 Task: Log work in the project ChampionWorks for the issue 'Develop a new feature to allow for automated event scheduling and calendar integration' spent time as '3w 6d 21h 24m' and remaining time as '3w 6d 9h 57m' and add a flag. Now add the issue to the epic 'Data Lake Implementation'. Log work in the project ChampionWorks for the issue 'Implement a new feature to allow for virtual assistants or personal digital assistants' spent time as '1w 6d 8h 18m' and remaining time as '1w 1d 16h 28m' and clone the issue. Now add the issue to the epic 'Business Continuity Planning'
Action: Mouse moved to (166, 43)
Screenshot: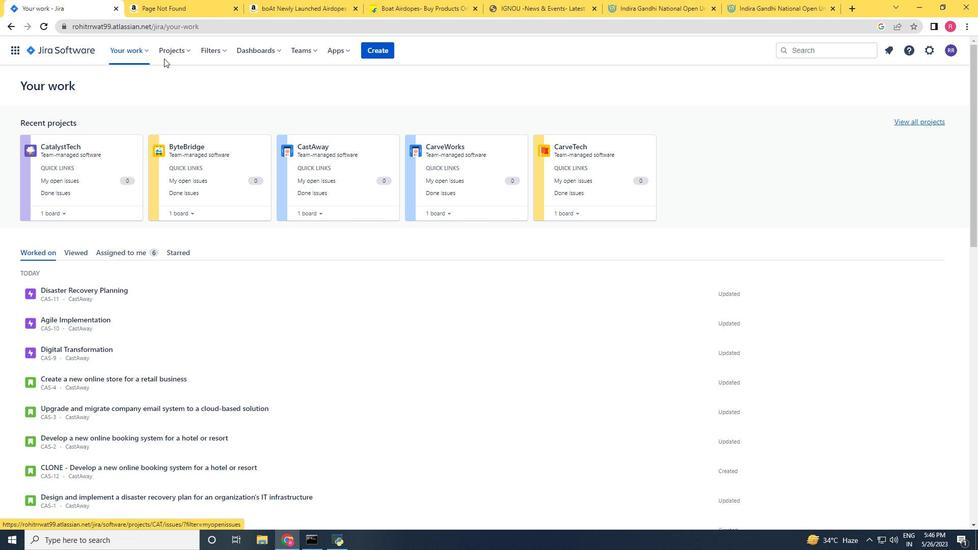 
Action: Mouse pressed left at (166, 43)
Screenshot: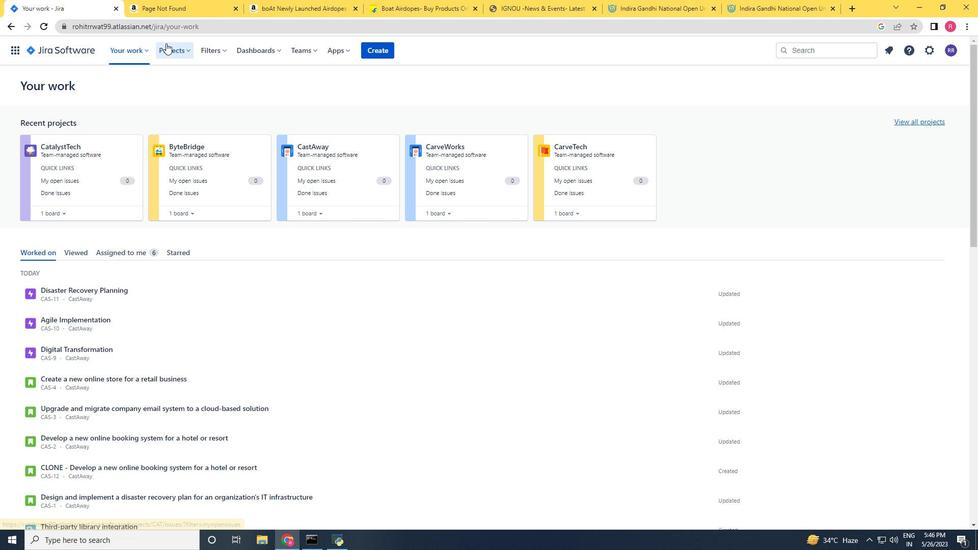 
Action: Mouse moved to (179, 87)
Screenshot: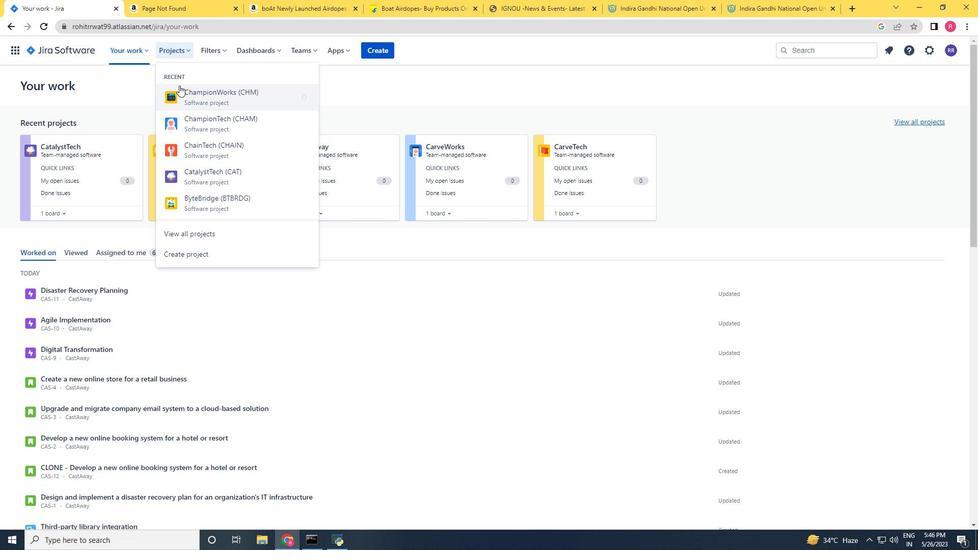 
Action: Mouse pressed left at (179, 87)
Screenshot: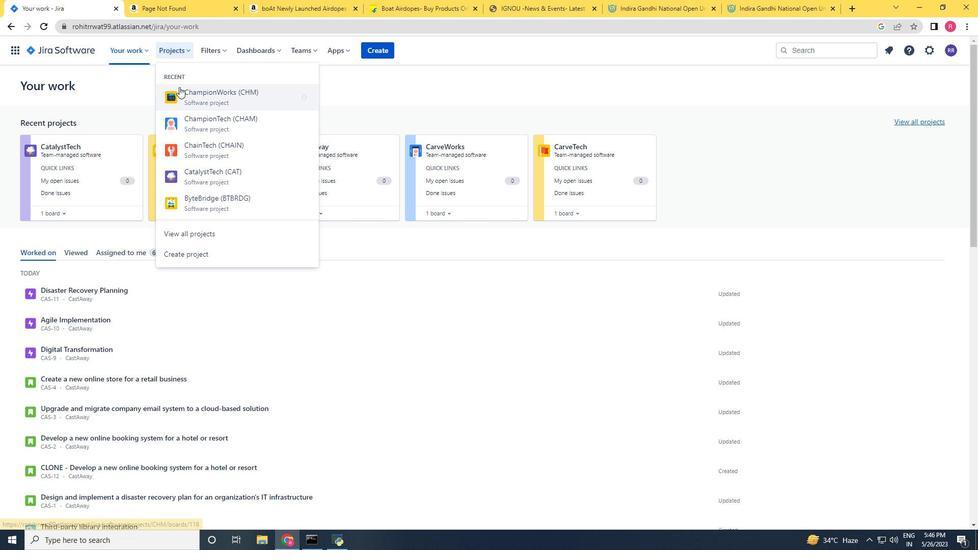 
Action: Mouse moved to (43, 158)
Screenshot: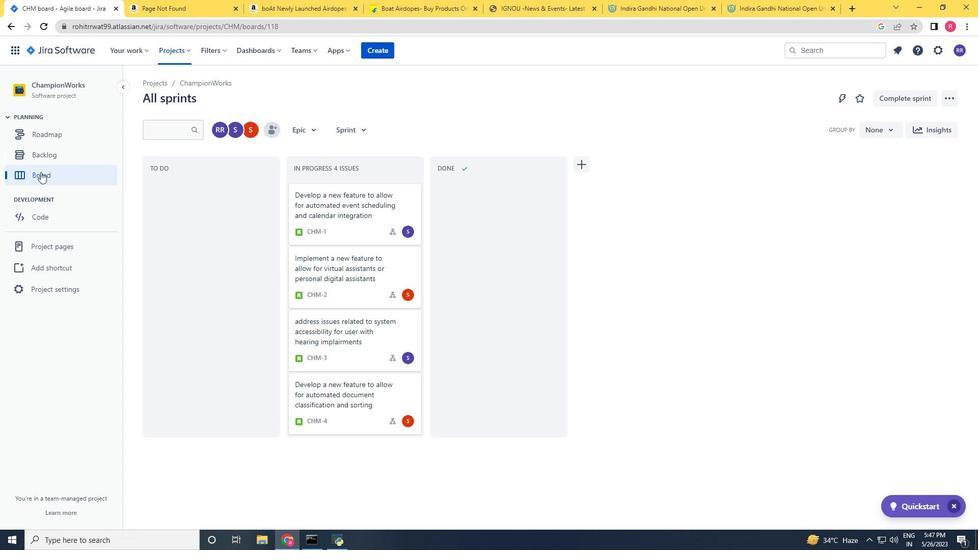 
Action: Mouse pressed left at (43, 158)
Screenshot: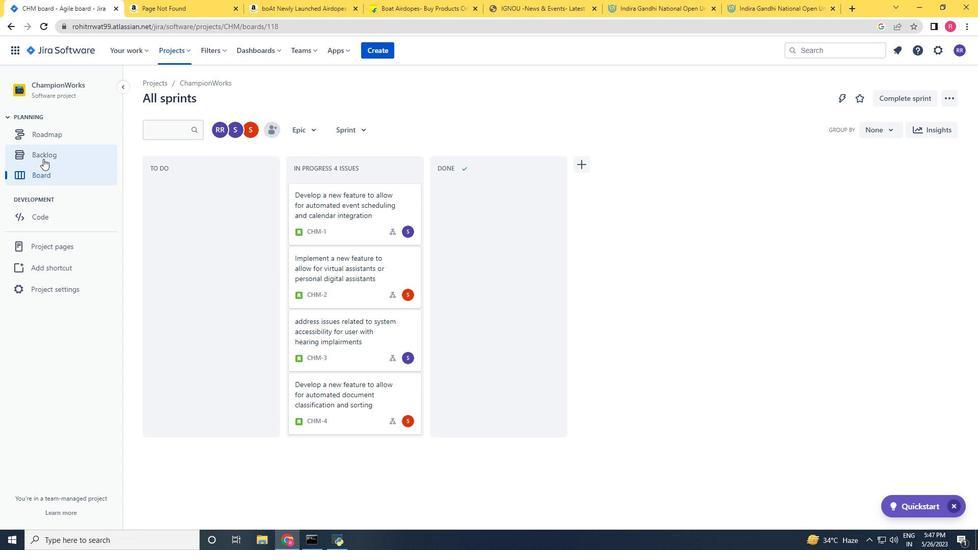 
Action: Mouse moved to (409, 187)
Screenshot: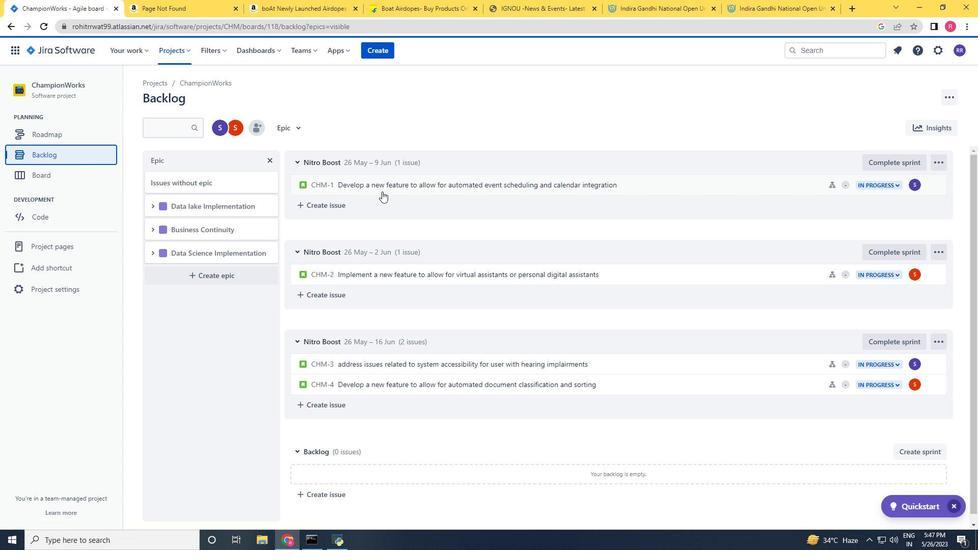 
Action: Mouse pressed left at (409, 187)
Screenshot: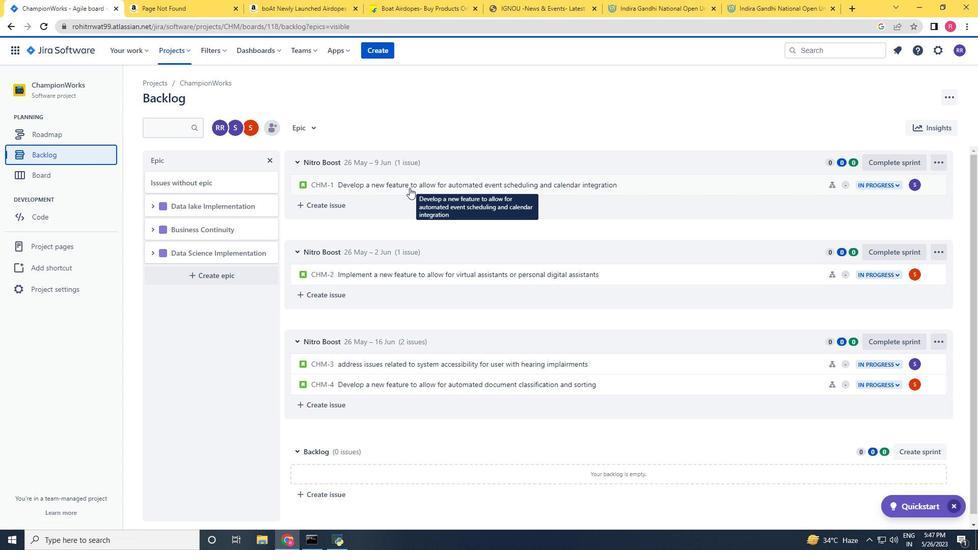 
Action: Mouse moved to (929, 159)
Screenshot: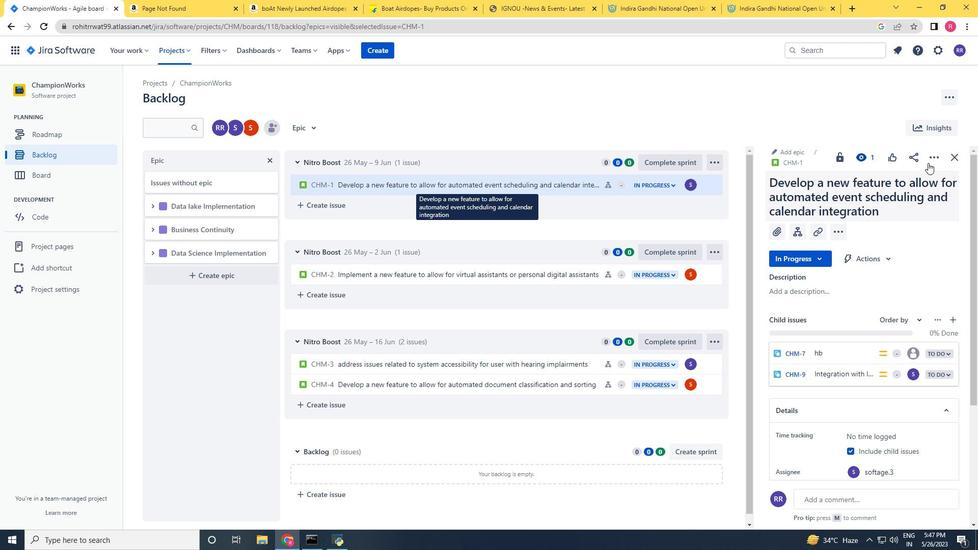 
Action: Mouse pressed left at (929, 159)
Screenshot: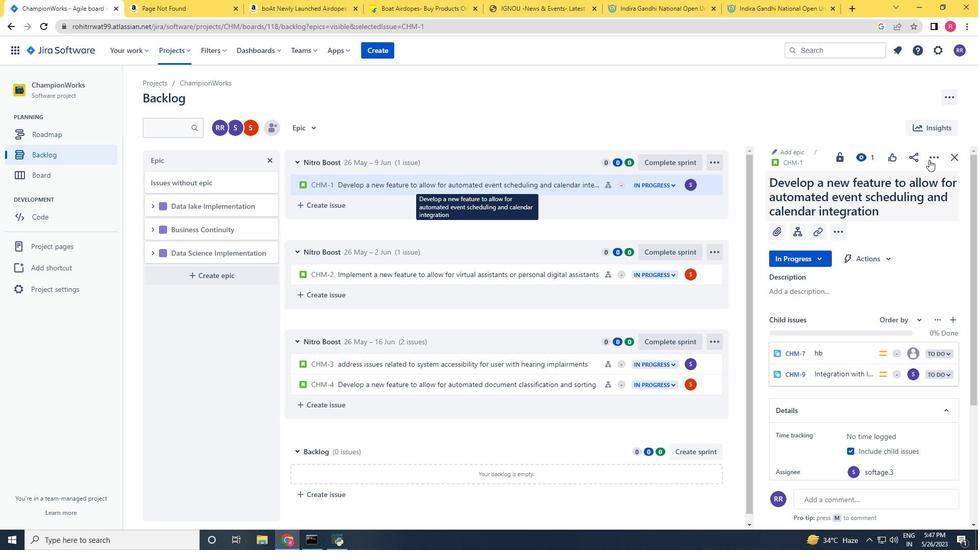 
Action: Mouse moved to (894, 184)
Screenshot: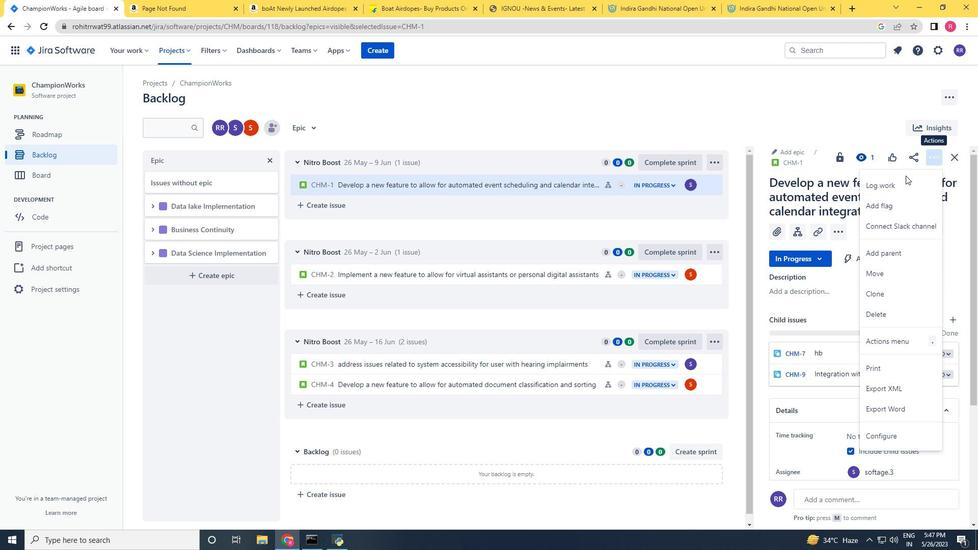 
Action: Mouse pressed left at (894, 184)
Screenshot: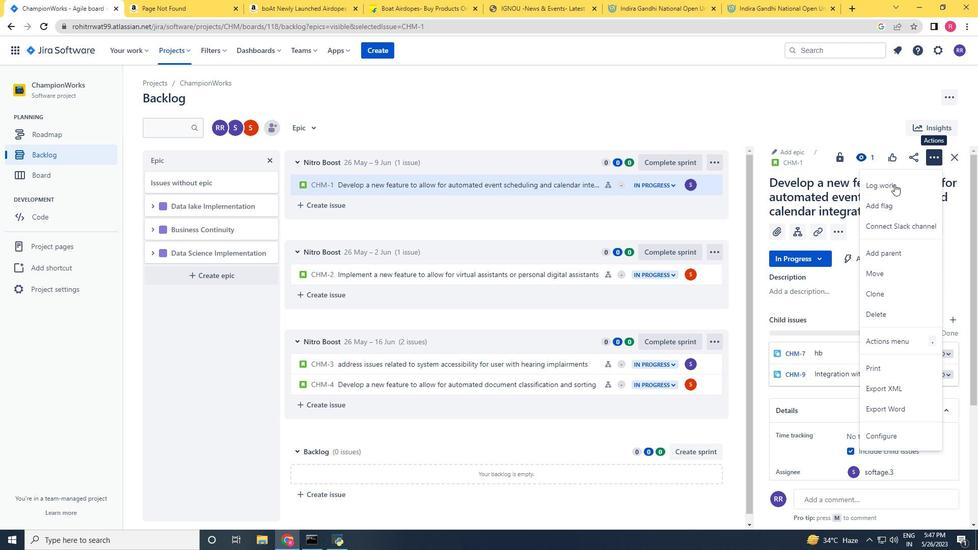 
Action: Mouse moved to (441, 156)
Screenshot: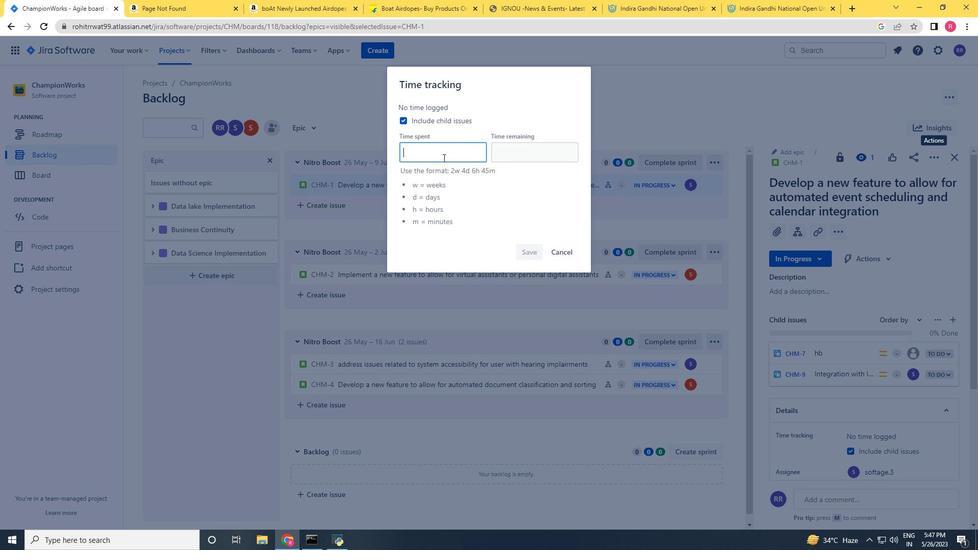 
Action: Key pressed 3w<Key.space>6d<Key.space>21h<Key.space>24m<Key.tab>3w<Key.space>6d<Key.space>9h<Key.space>57m
Screenshot: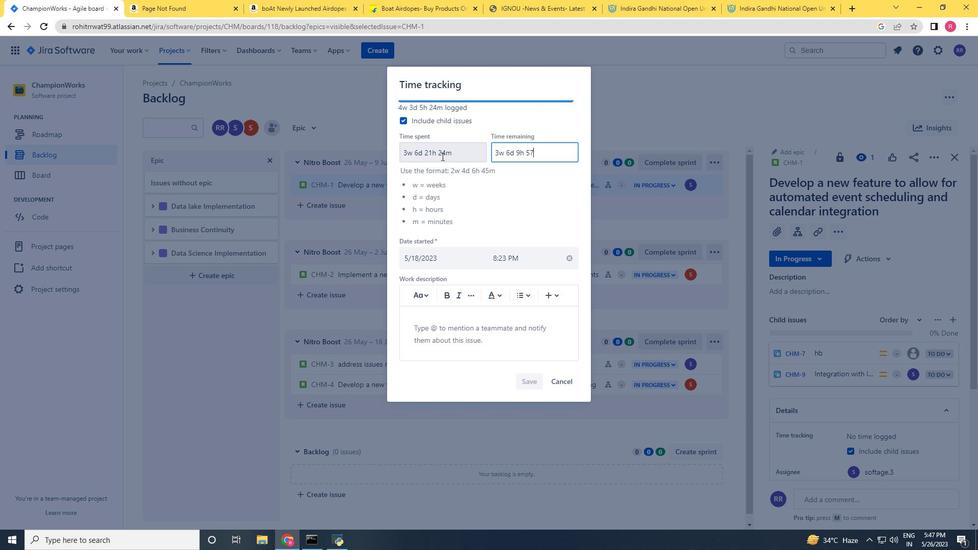 
Action: Mouse moved to (533, 382)
Screenshot: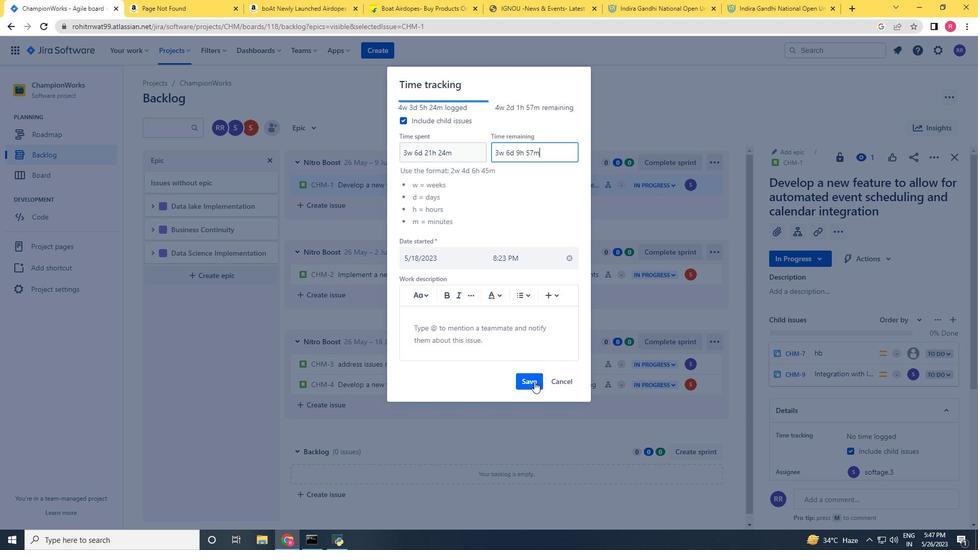 
Action: Mouse pressed left at (533, 382)
Screenshot: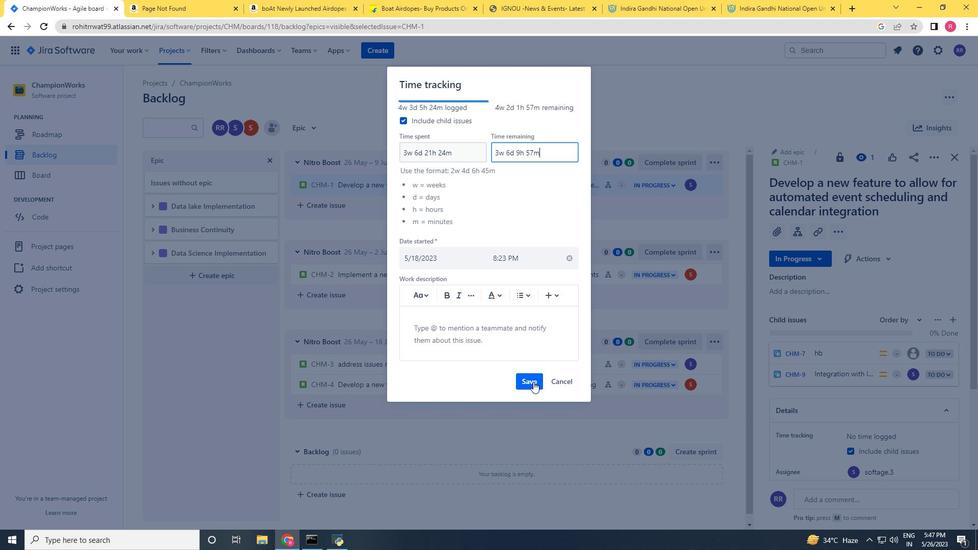 
Action: Mouse moved to (933, 159)
Screenshot: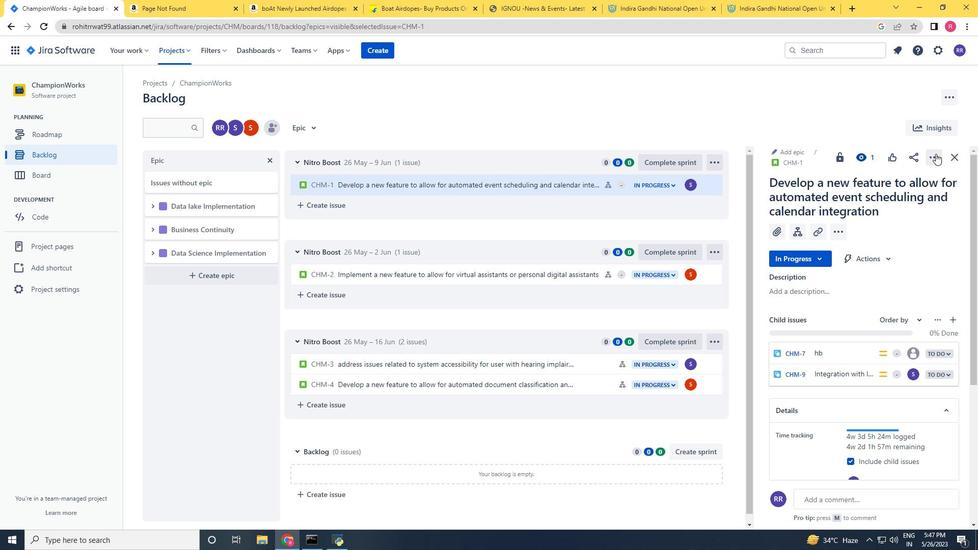 
Action: Mouse pressed left at (933, 159)
Screenshot: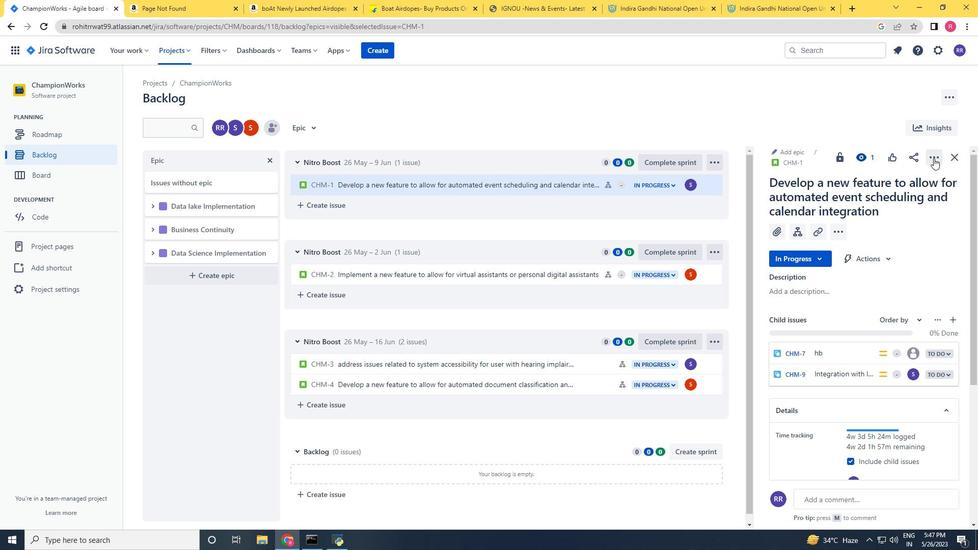 
Action: Mouse moved to (896, 207)
Screenshot: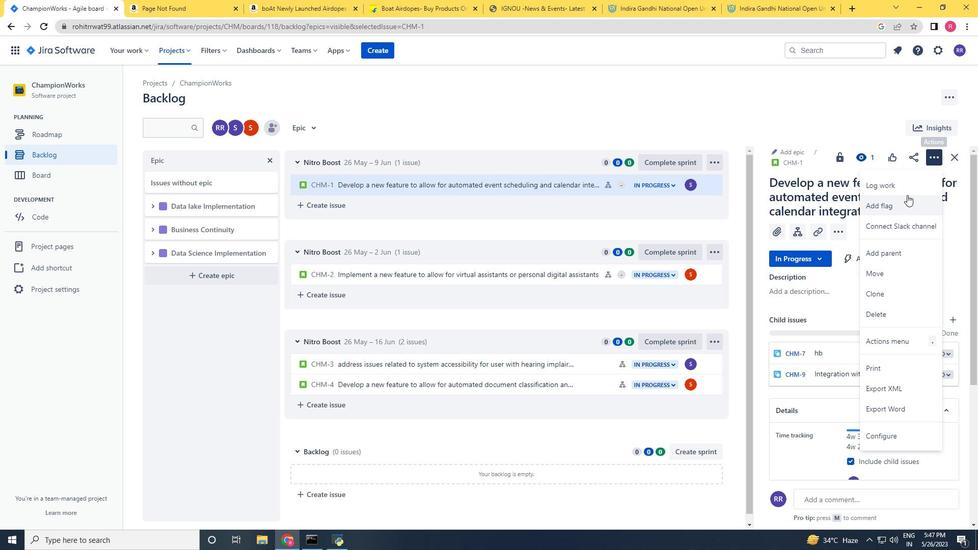 
Action: Mouse pressed left at (896, 207)
Screenshot: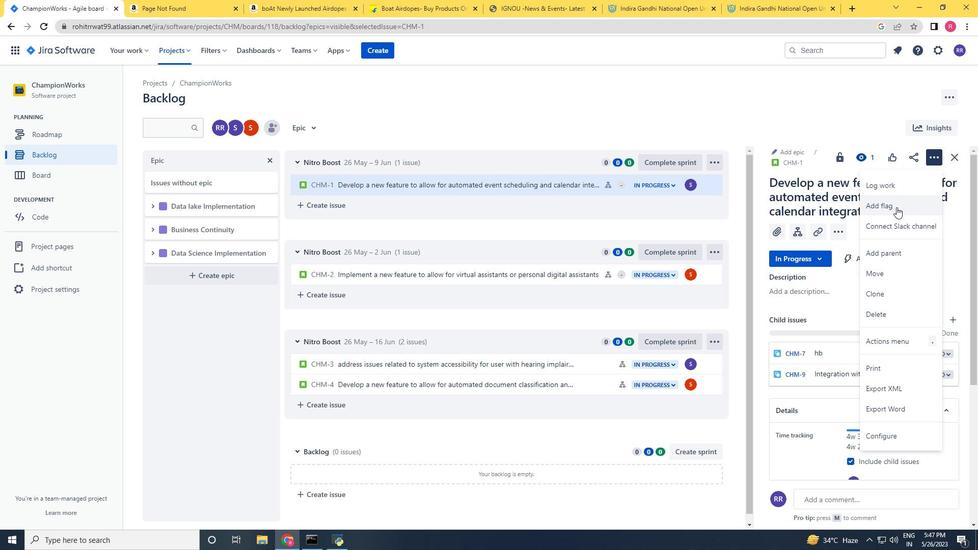 
Action: Mouse moved to (569, 190)
Screenshot: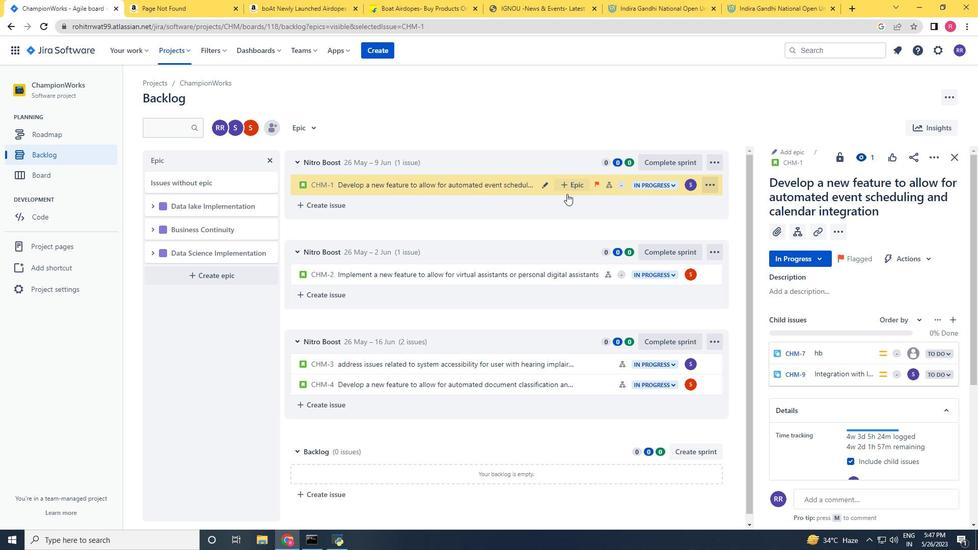 
Action: Mouse pressed left at (569, 190)
Screenshot: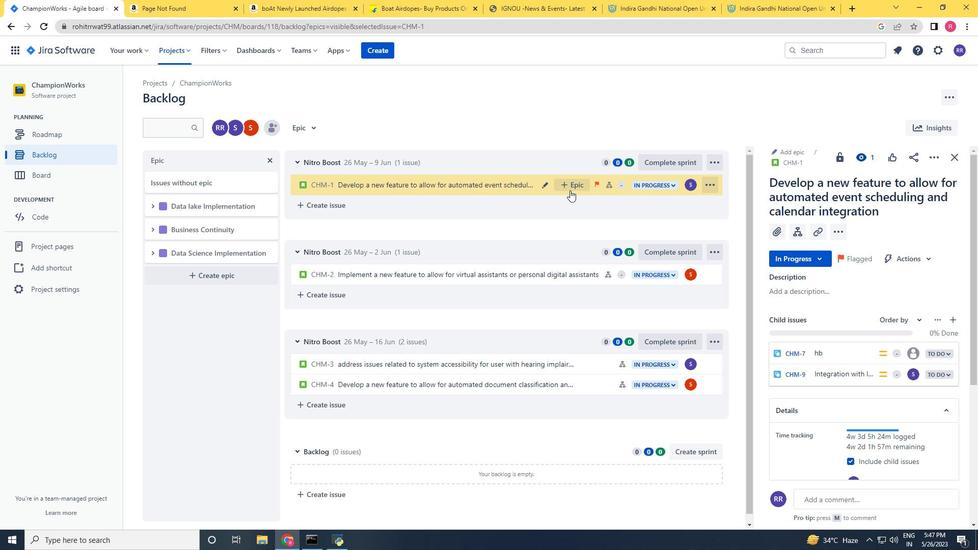 
Action: Mouse moved to (584, 256)
Screenshot: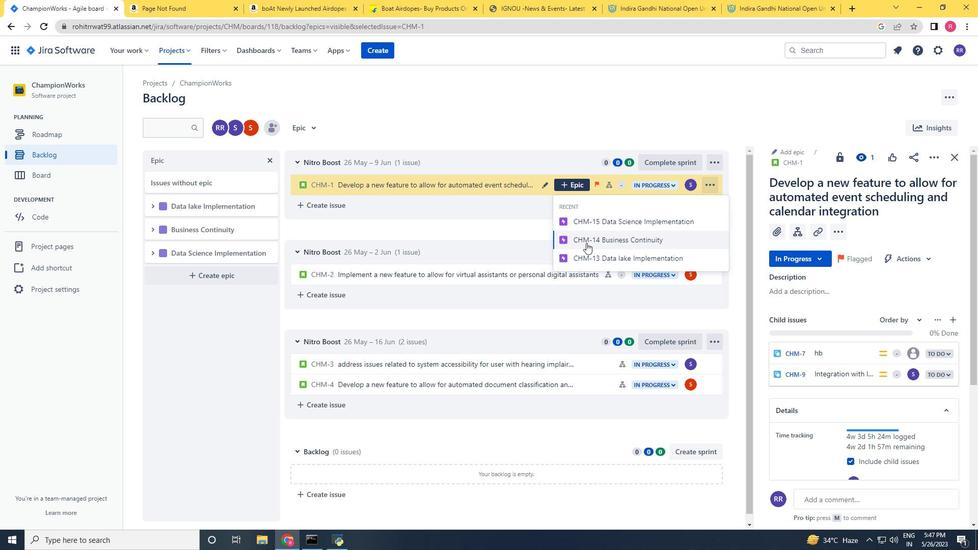 
Action: Mouse pressed left at (584, 256)
Screenshot: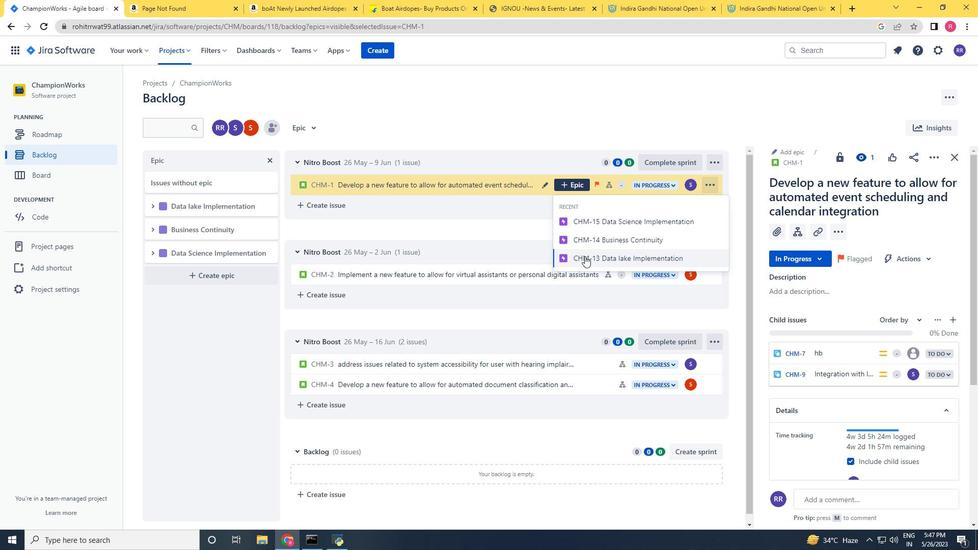 
Action: Mouse moved to (466, 273)
Screenshot: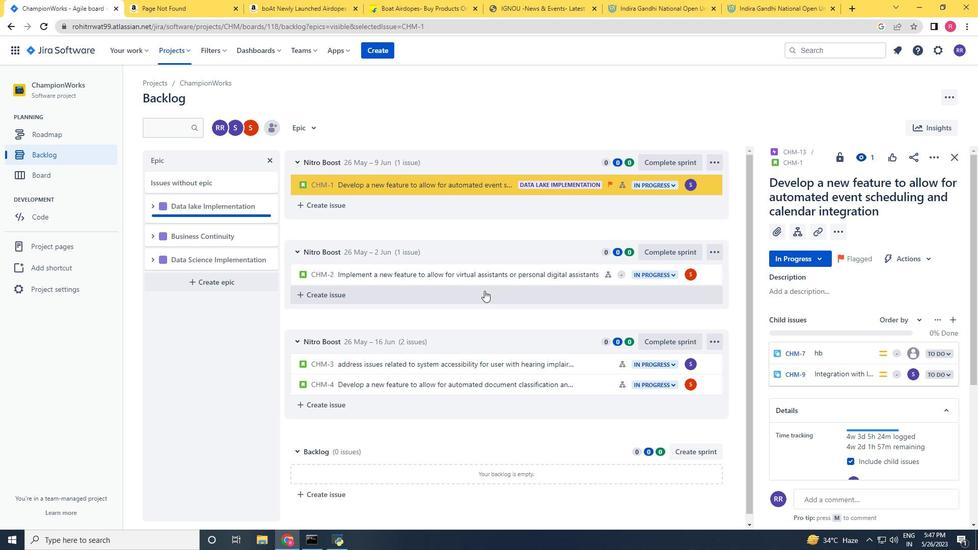 
Action: Mouse pressed left at (466, 273)
Screenshot: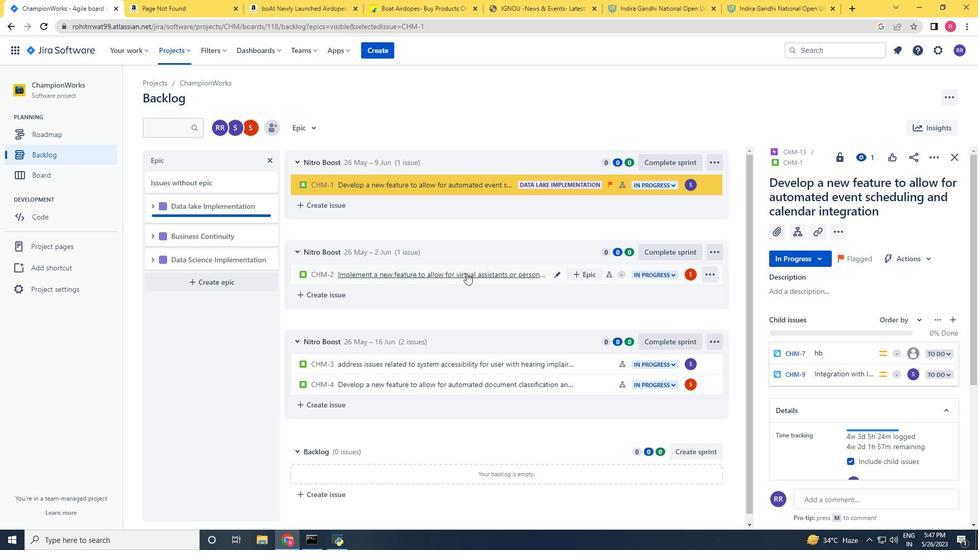 
Action: Mouse moved to (833, 232)
Screenshot: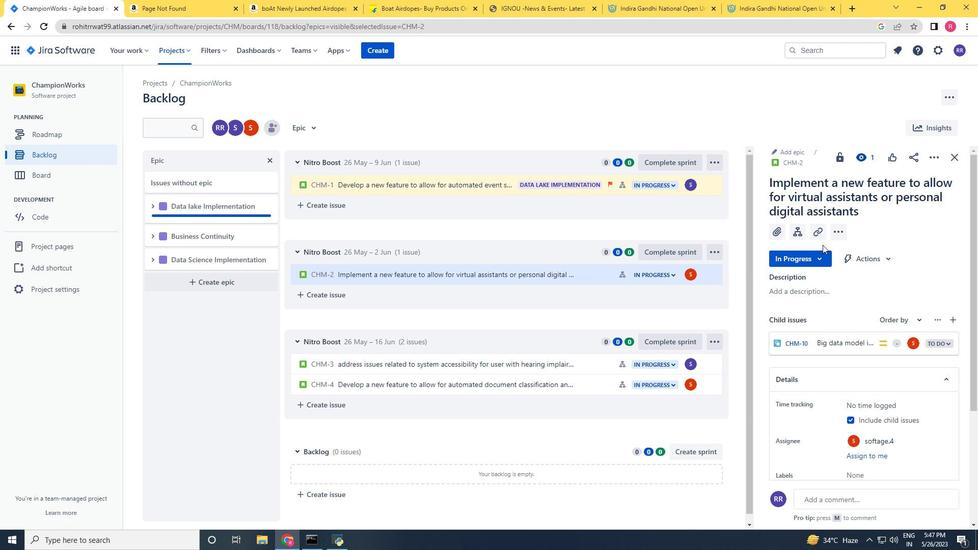 
Action: Mouse pressed left at (833, 232)
Screenshot: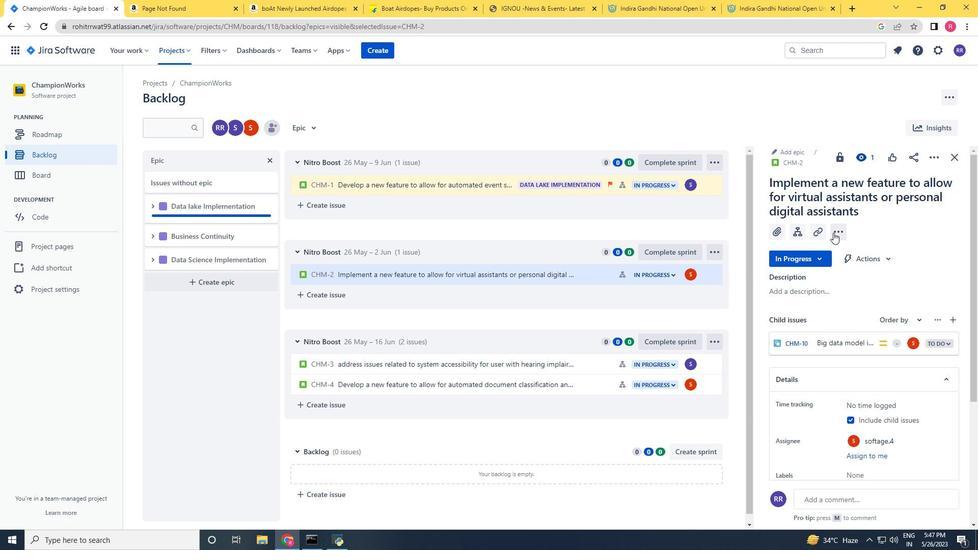 
Action: Mouse moved to (885, 226)
Screenshot: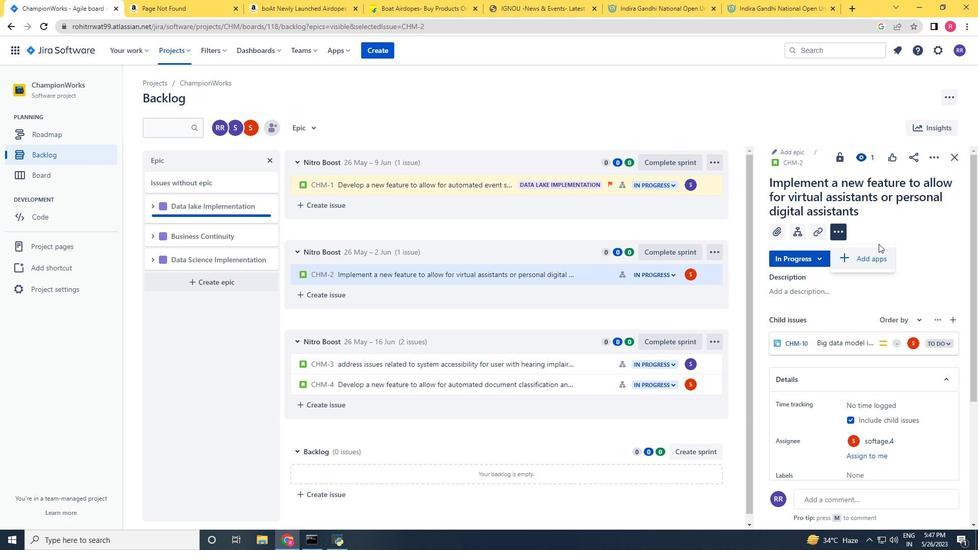 
Action: Mouse pressed left at (885, 226)
Screenshot: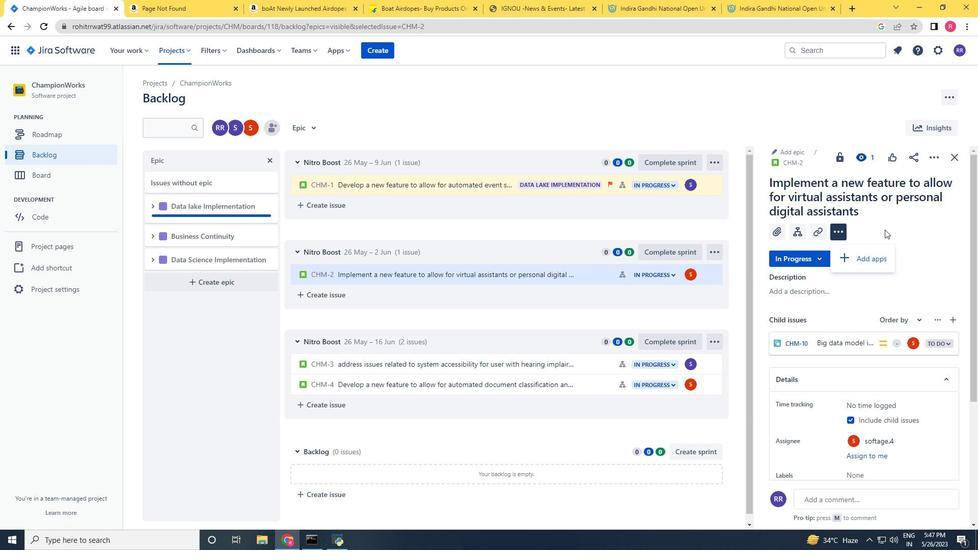 
Action: Mouse moved to (937, 156)
Screenshot: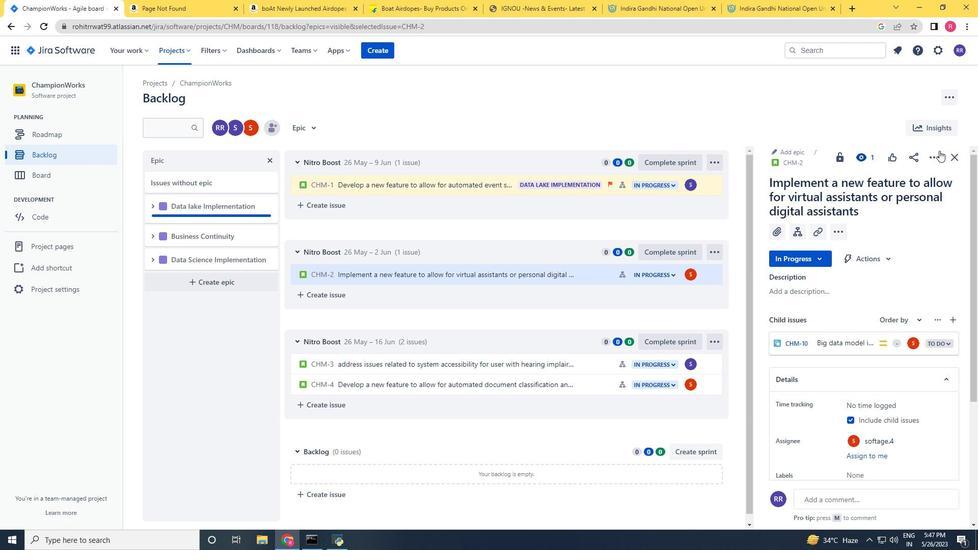 
Action: Mouse pressed left at (937, 156)
Screenshot: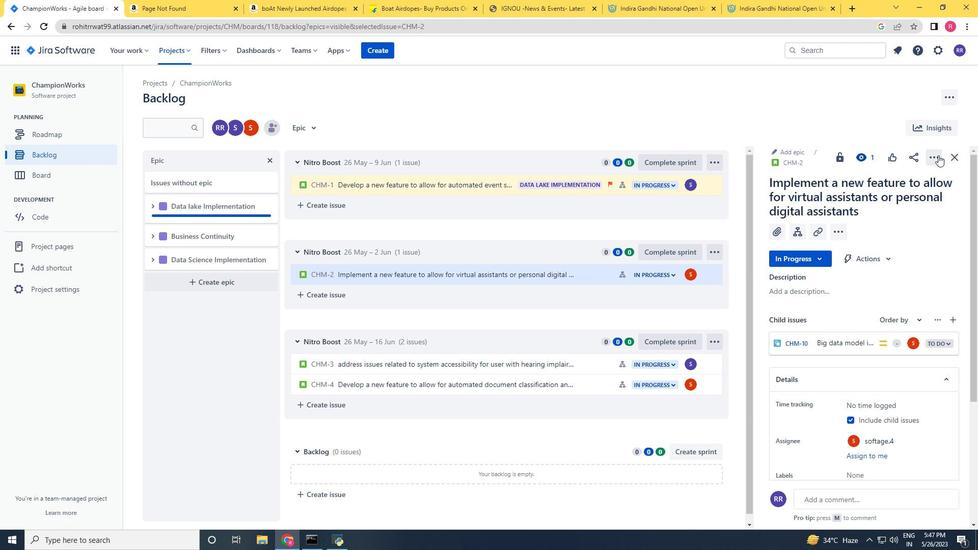 
Action: Mouse moved to (899, 190)
Screenshot: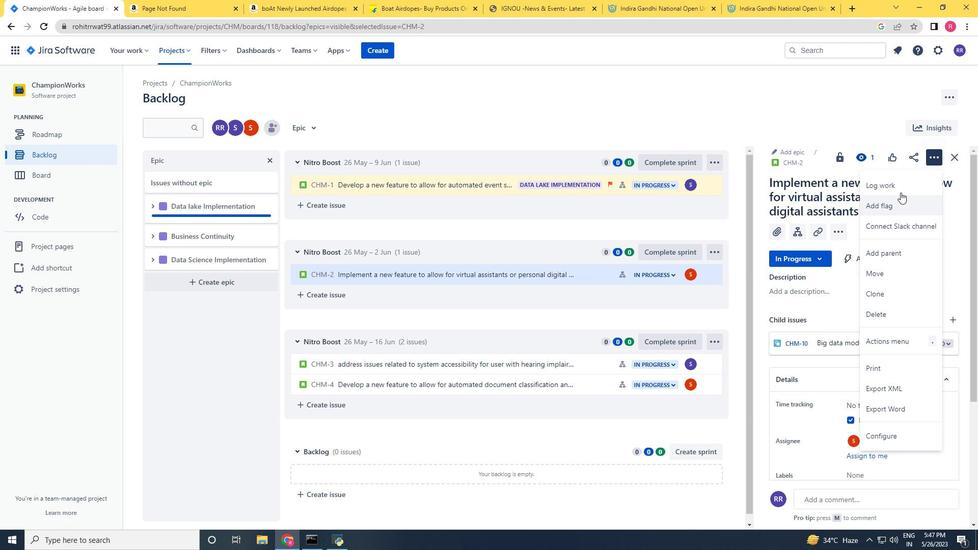 
Action: Mouse pressed left at (899, 190)
Screenshot: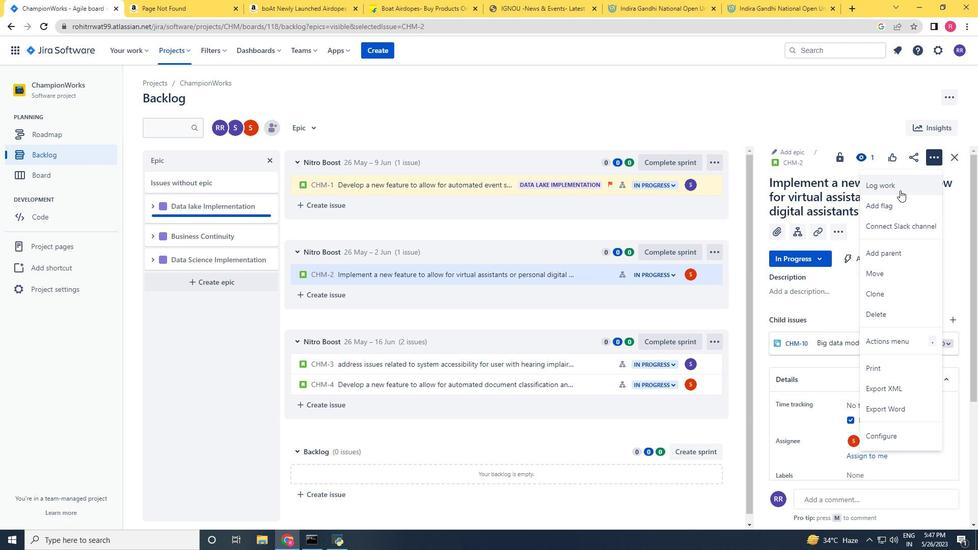 
Action: Mouse moved to (416, 148)
Screenshot: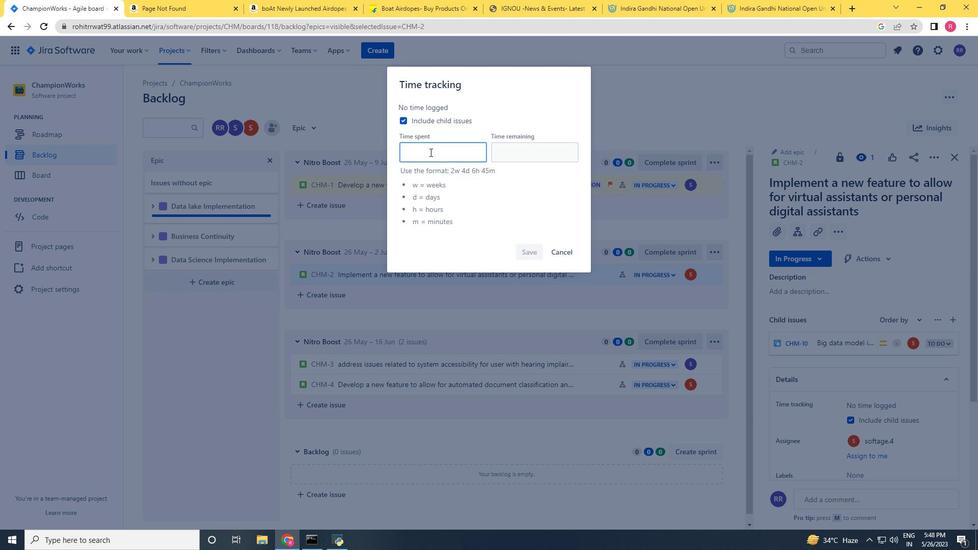 
Action: Mouse pressed left at (416, 148)
Screenshot: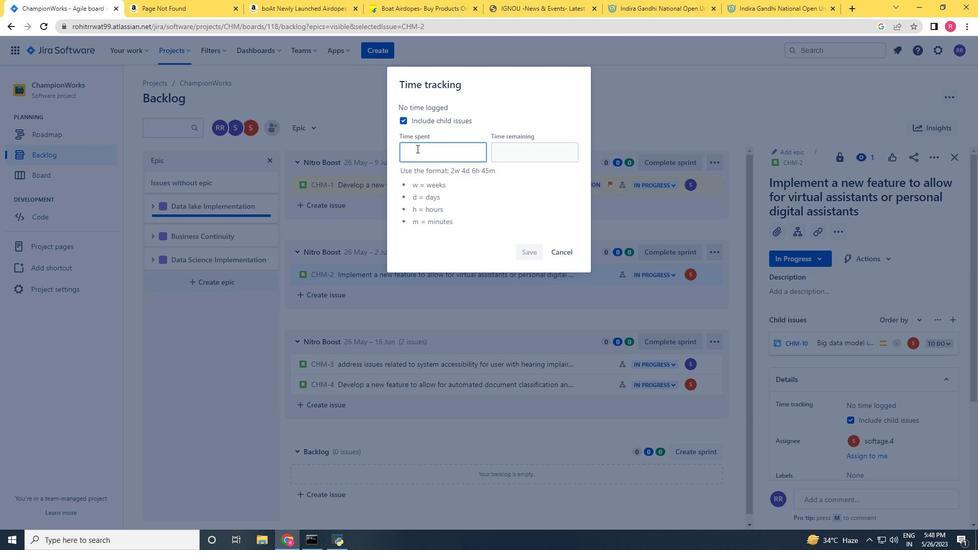 
Action: Key pressed 1w<Key.space>6d<Key.space>8h<Key.space>18m<Key.tab>1w<Key.space>1d<Key.space>16h<Key.space>28m
Screenshot: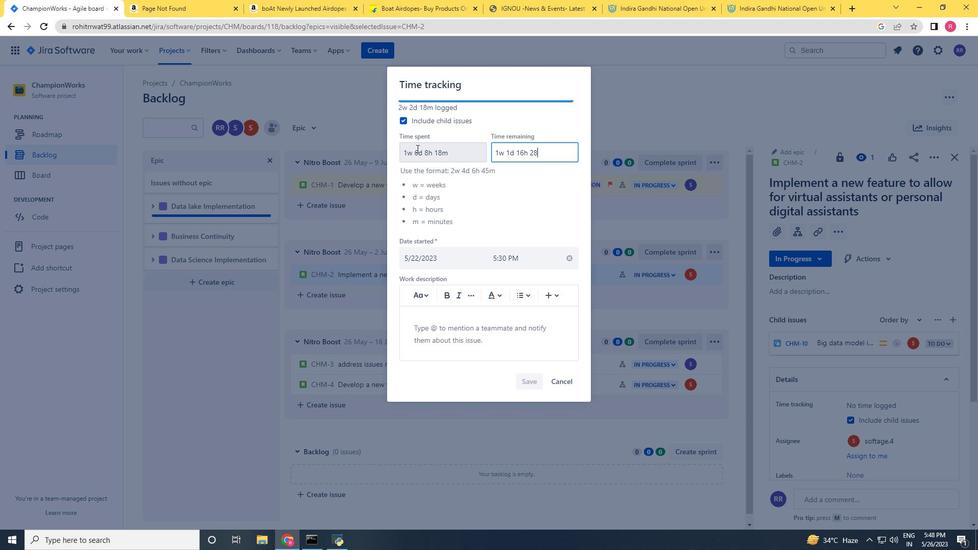 
Action: Mouse moved to (525, 374)
Screenshot: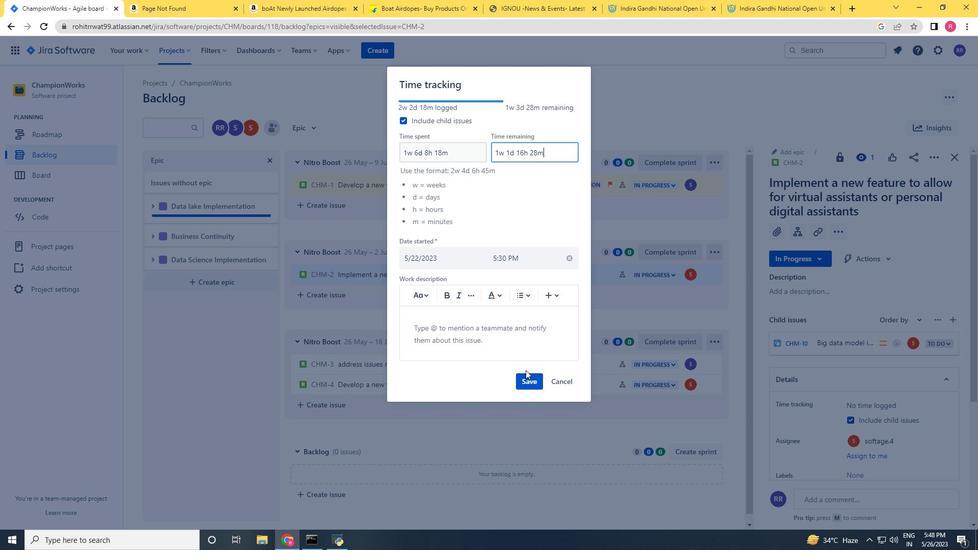 
Action: Mouse pressed left at (525, 374)
Screenshot: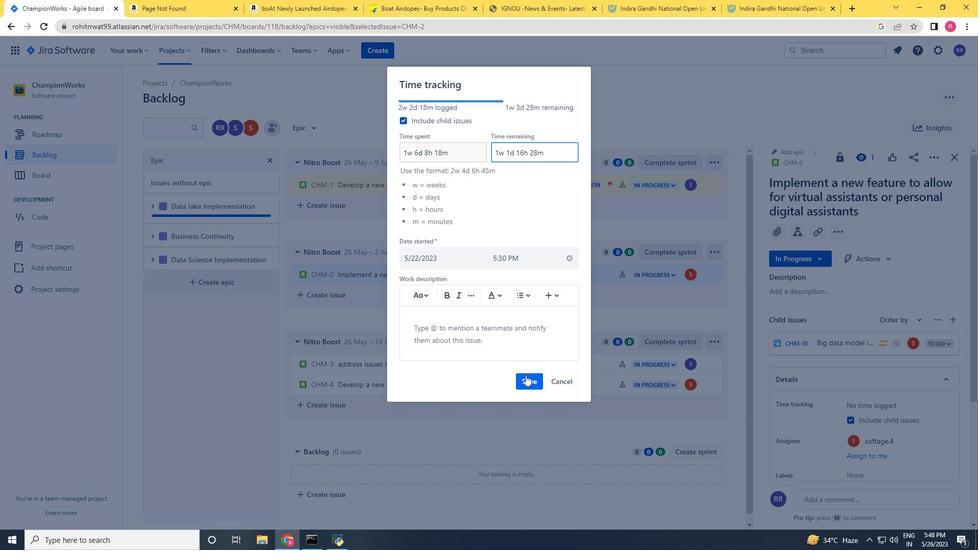 
Action: Mouse moved to (928, 159)
Screenshot: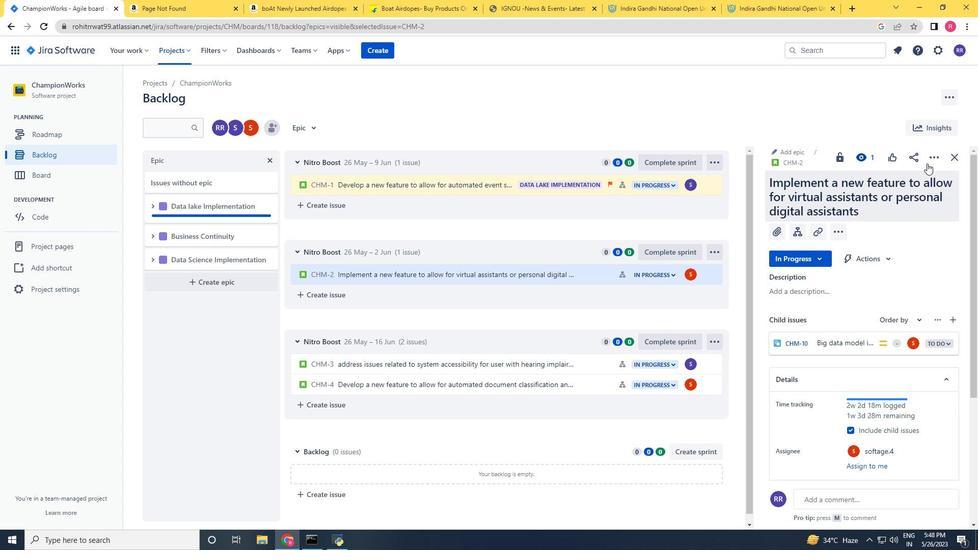 
Action: Mouse pressed left at (928, 159)
Screenshot: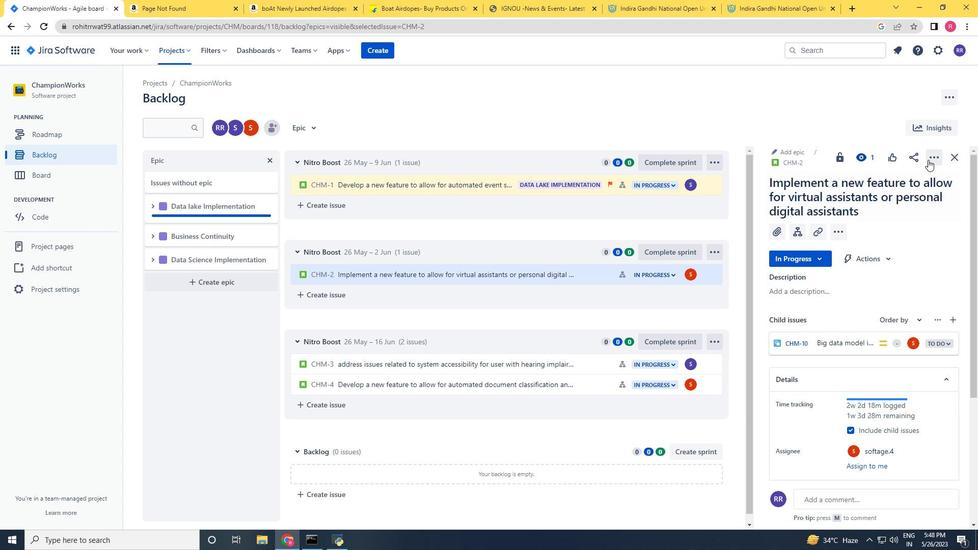 
Action: Mouse moved to (892, 299)
Screenshot: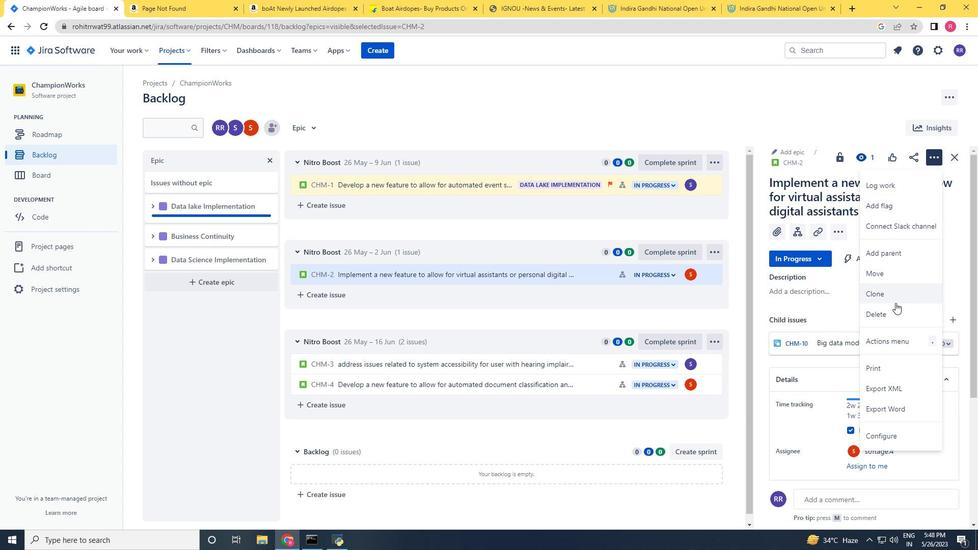 
Action: Mouse pressed left at (892, 299)
Screenshot: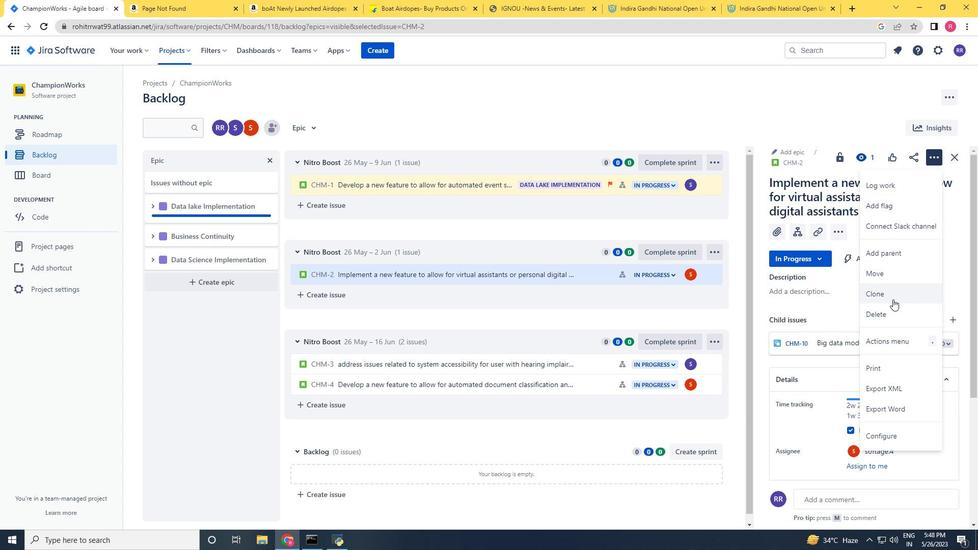 
Action: Mouse moved to (557, 219)
Screenshot: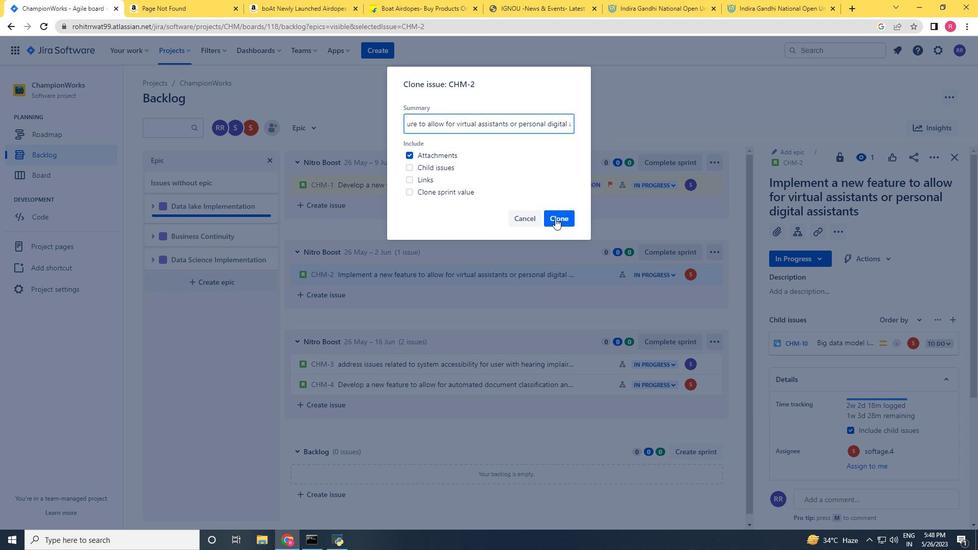 
Action: Mouse pressed left at (557, 219)
Screenshot: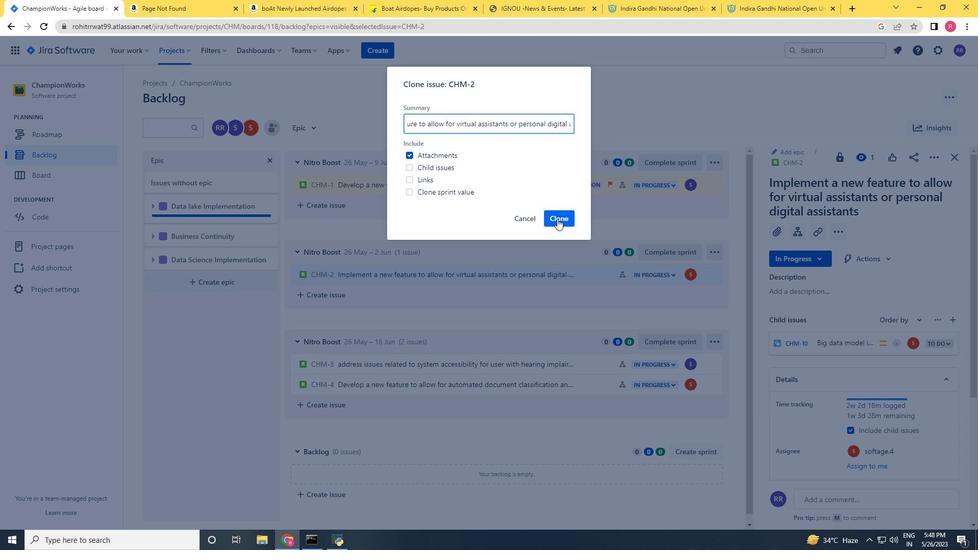 
Action: Mouse moved to (547, 238)
Screenshot: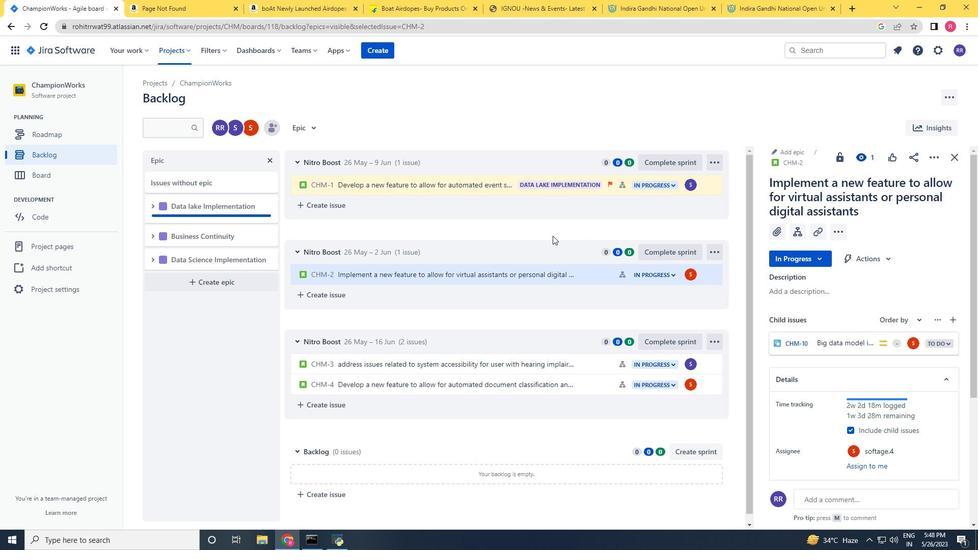 
Action: Mouse scrolled (547, 237) with delta (0, 0)
Screenshot: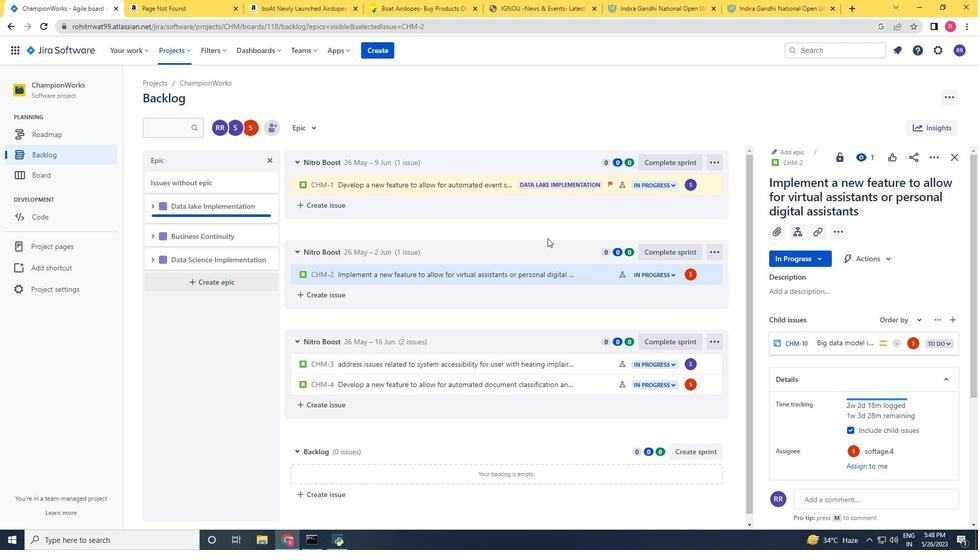 
Action: Mouse moved to (575, 267)
Screenshot: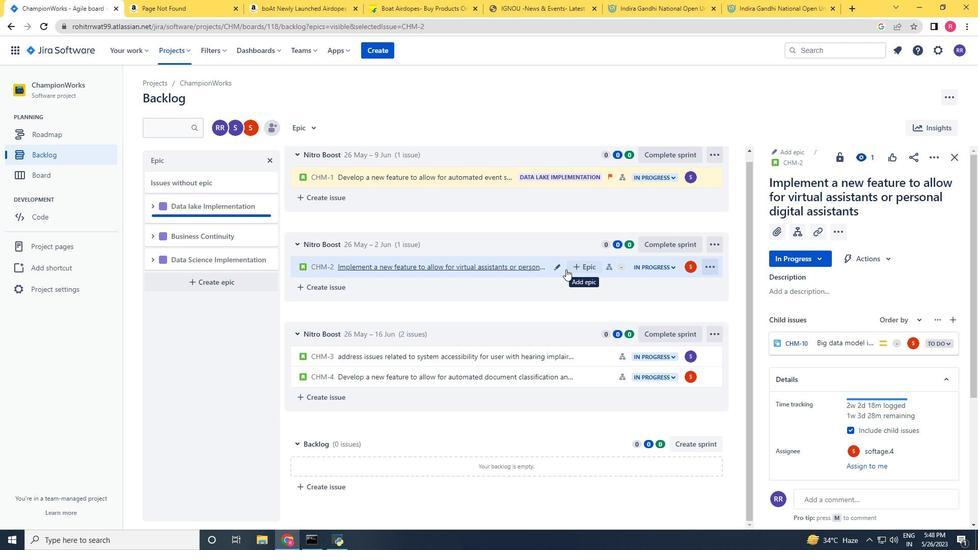 
Action: Mouse pressed left at (575, 267)
Screenshot: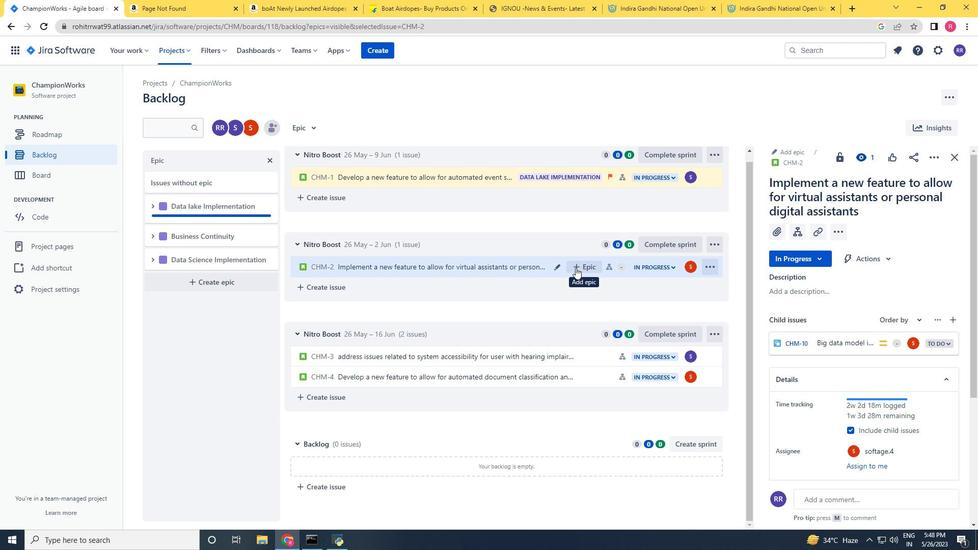 
Action: Mouse moved to (629, 339)
Screenshot: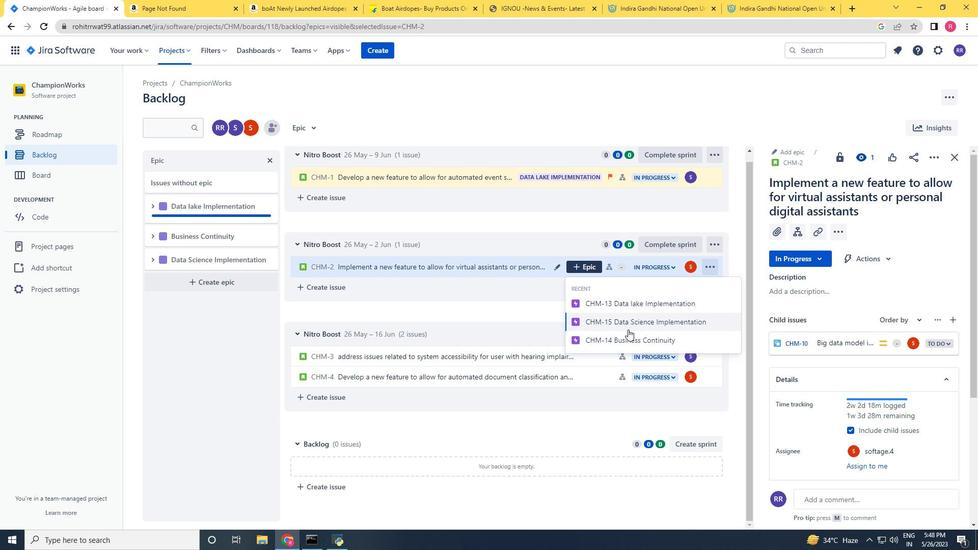 
Action: Mouse pressed left at (629, 339)
Screenshot: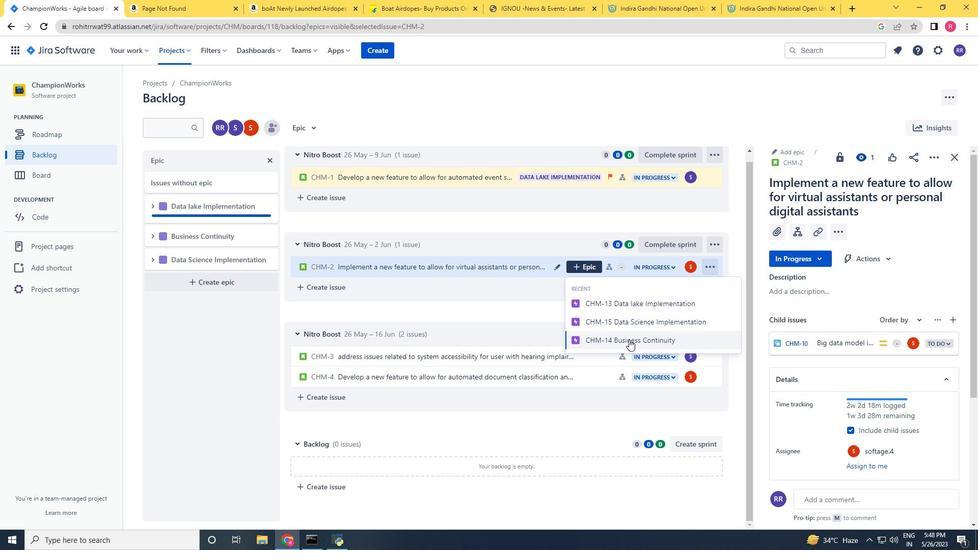 
Action: Mouse moved to (764, 289)
Screenshot: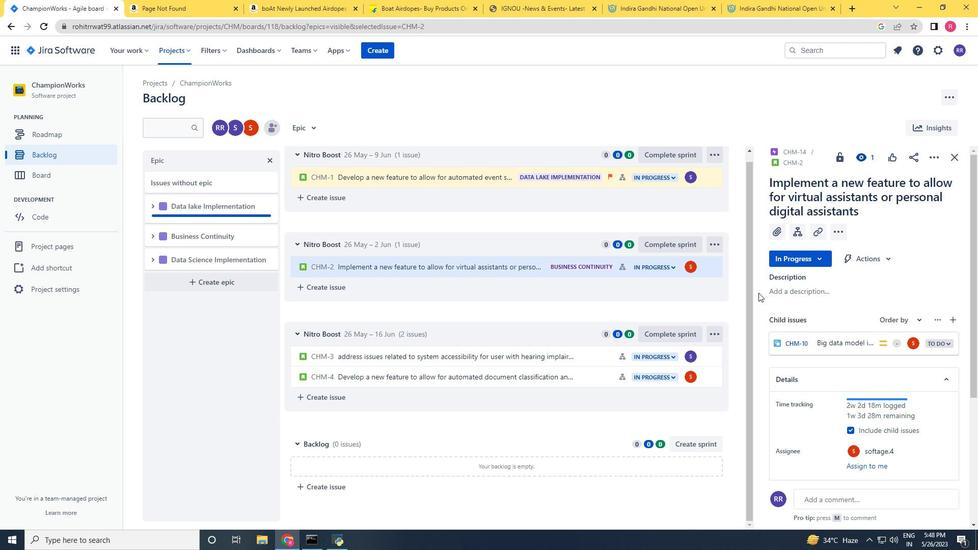 
